 Task: Create a due date automation trigger when advanced on, on the tuesday before a card is due add dates not starting this week at 11:00 AM.
Action: Mouse moved to (956, 77)
Screenshot: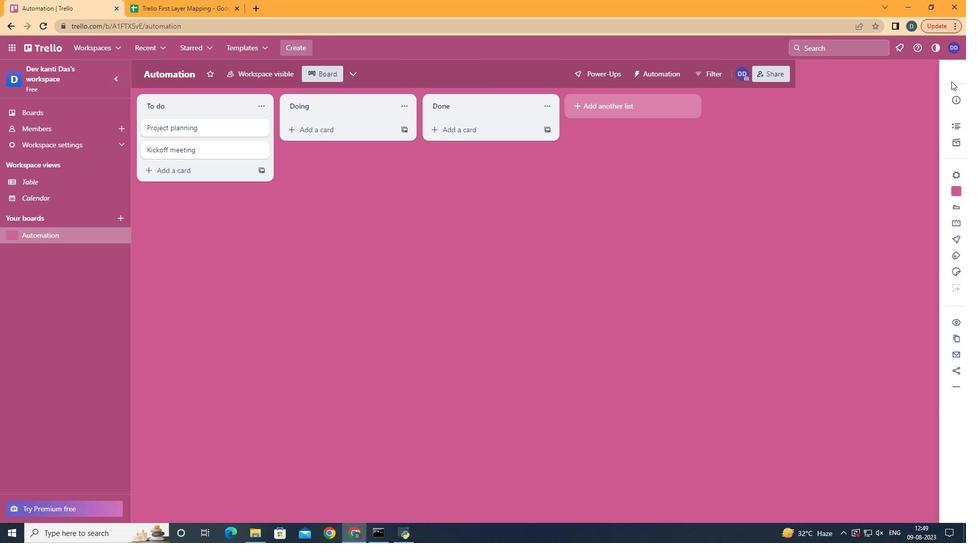 
Action: Mouse pressed left at (956, 77)
Screenshot: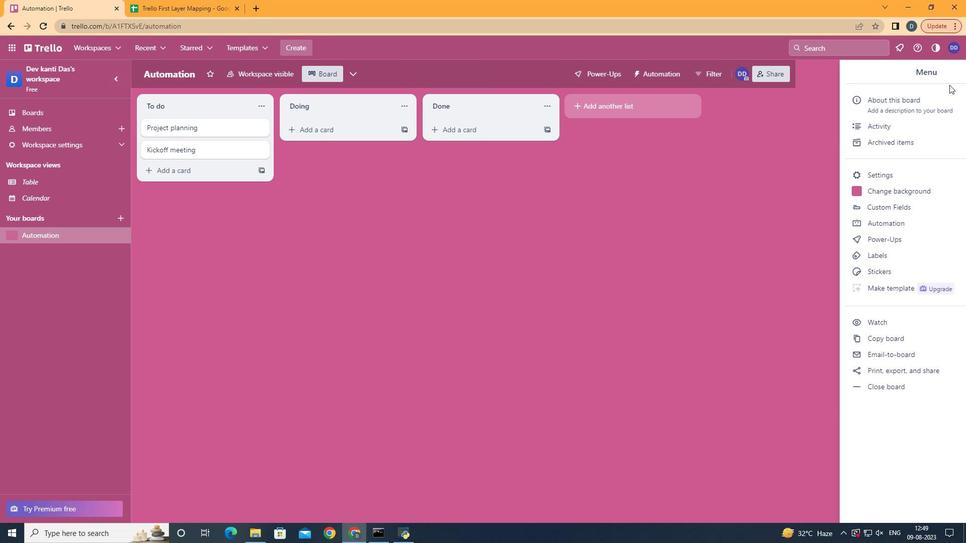 
Action: Mouse moved to (862, 227)
Screenshot: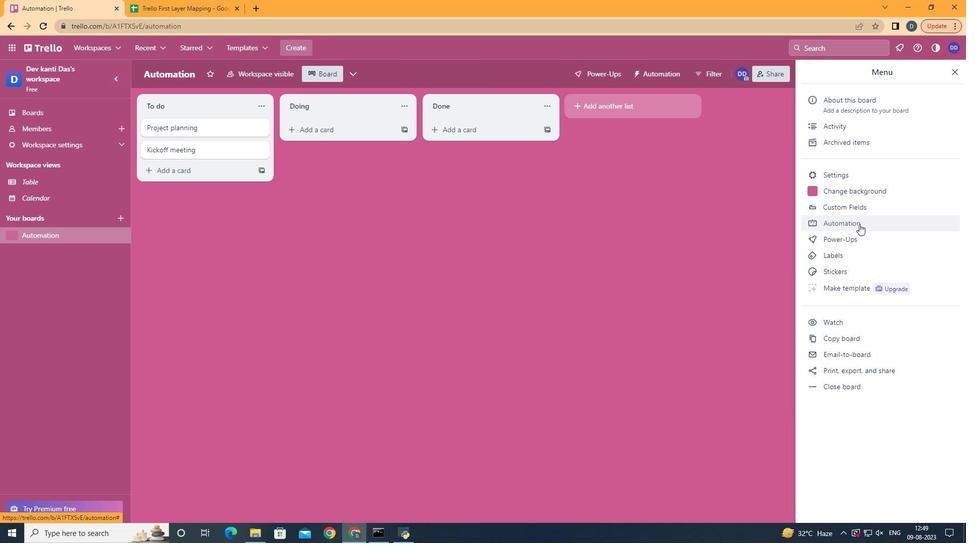 
Action: Mouse pressed left at (862, 227)
Screenshot: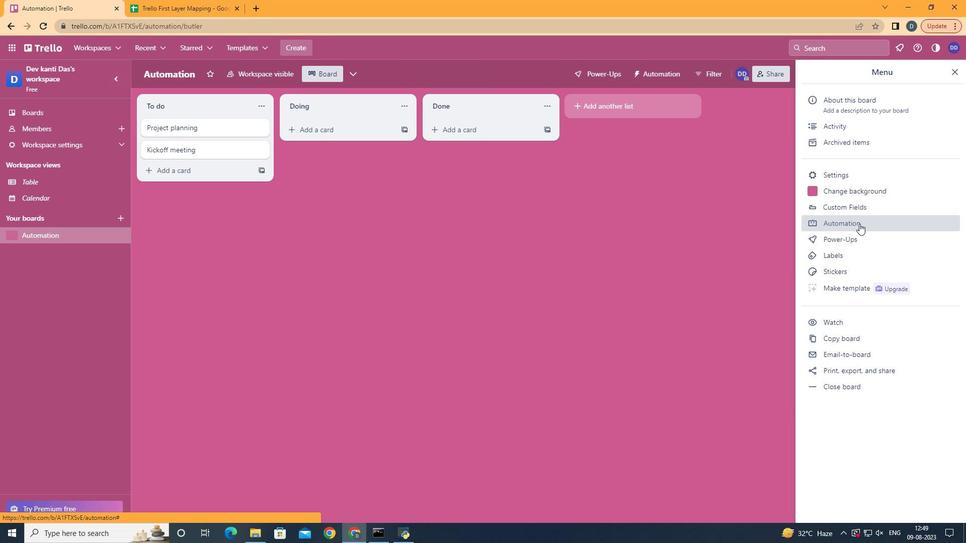 
Action: Mouse moved to (172, 197)
Screenshot: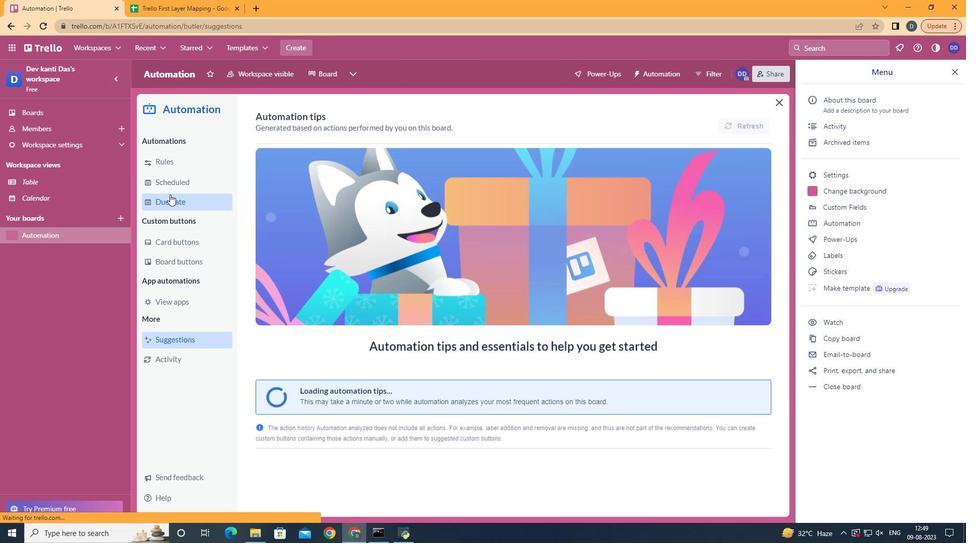 
Action: Mouse pressed left at (172, 197)
Screenshot: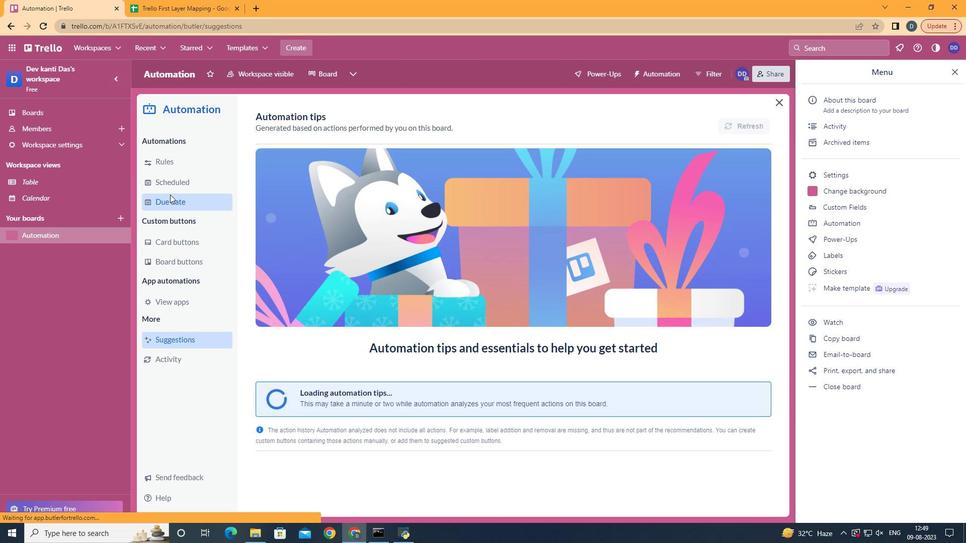 
Action: Mouse moved to (711, 125)
Screenshot: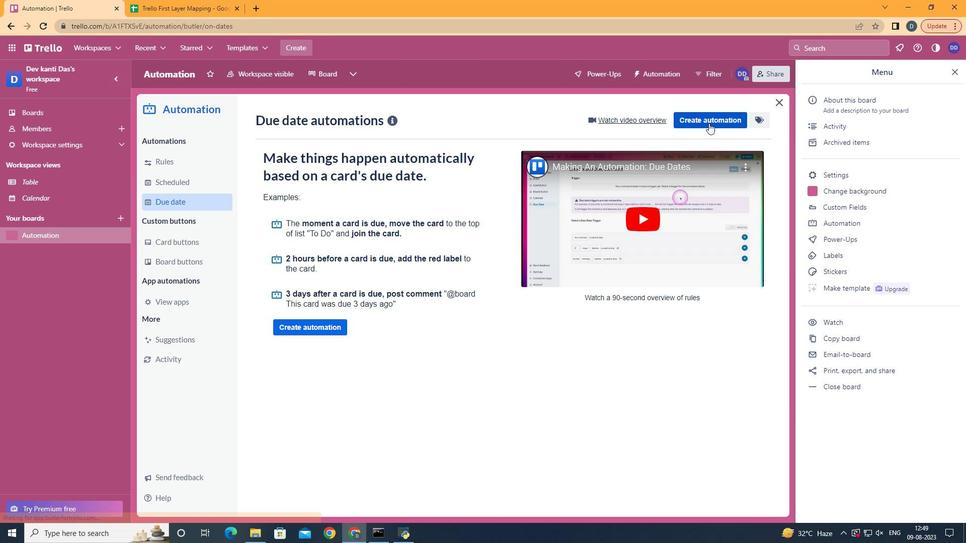 
Action: Mouse pressed left at (711, 125)
Screenshot: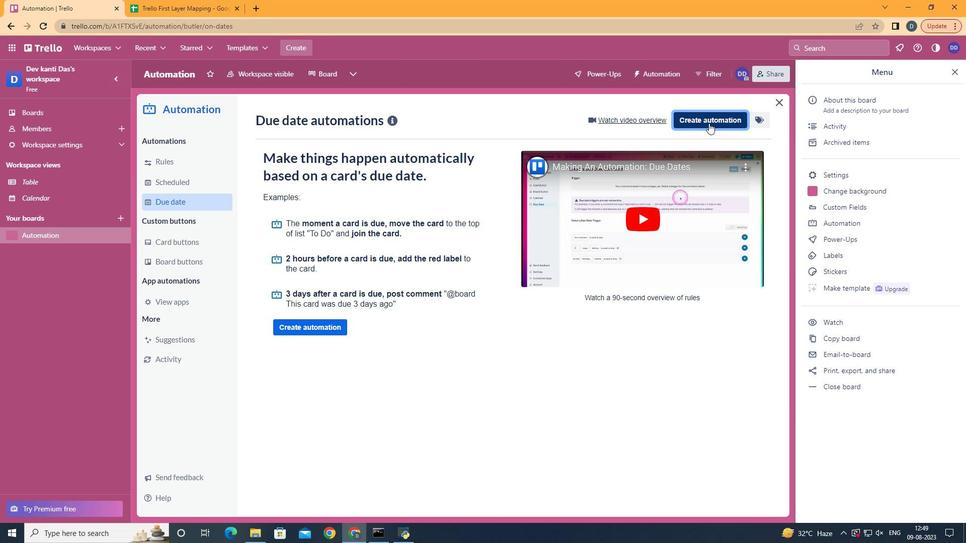 
Action: Mouse moved to (539, 220)
Screenshot: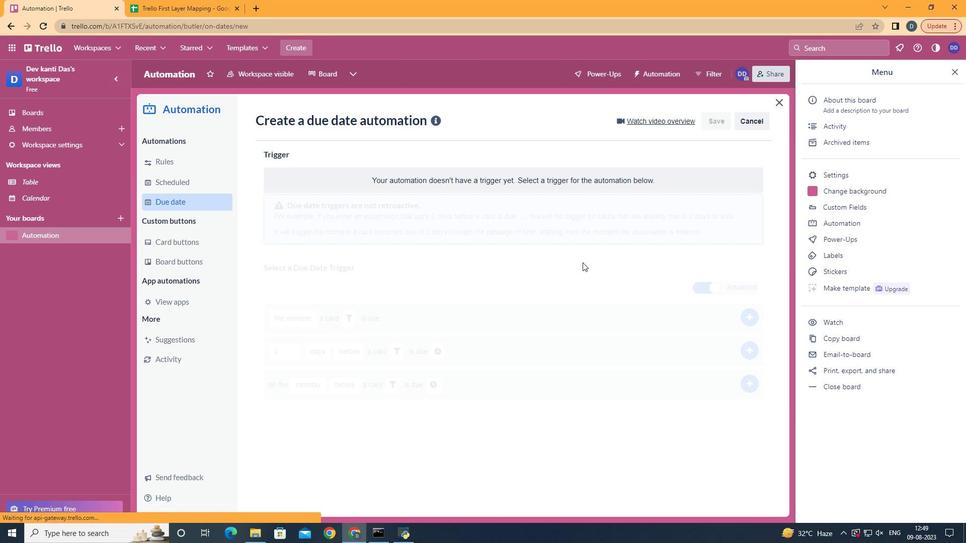 
Action: Mouse pressed left at (539, 220)
Screenshot: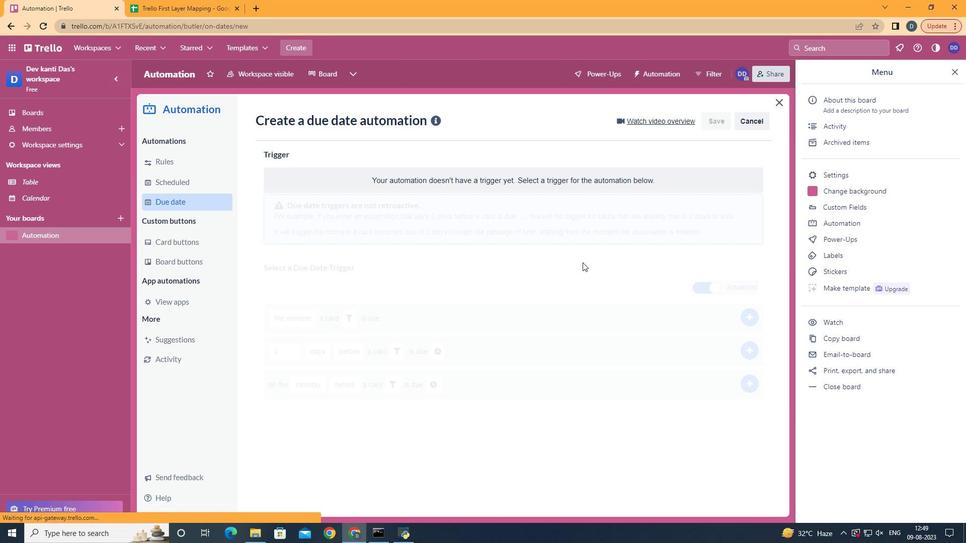 
Action: Mouse moved to (333, 285)
Screenshot: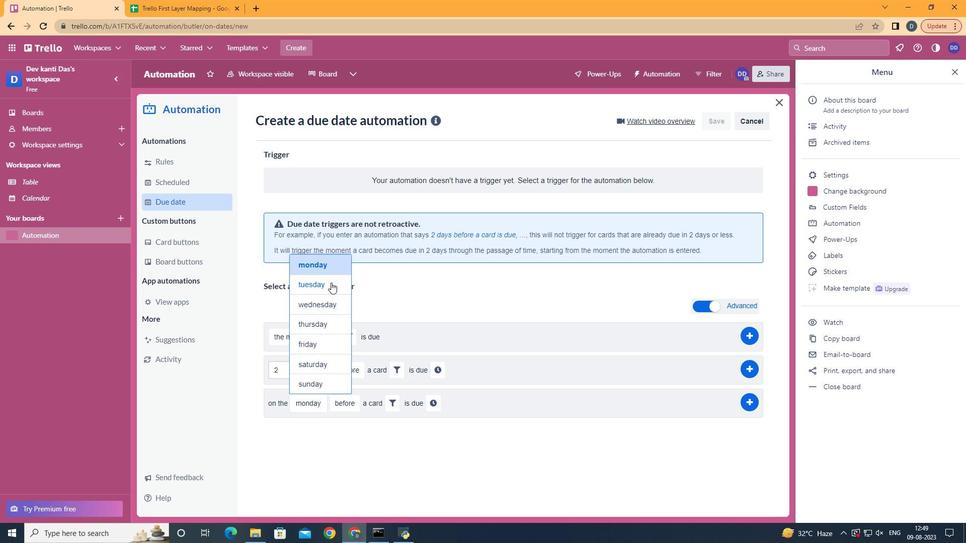 
Action: Mouse pressed left at (333, 285)
Screenshot: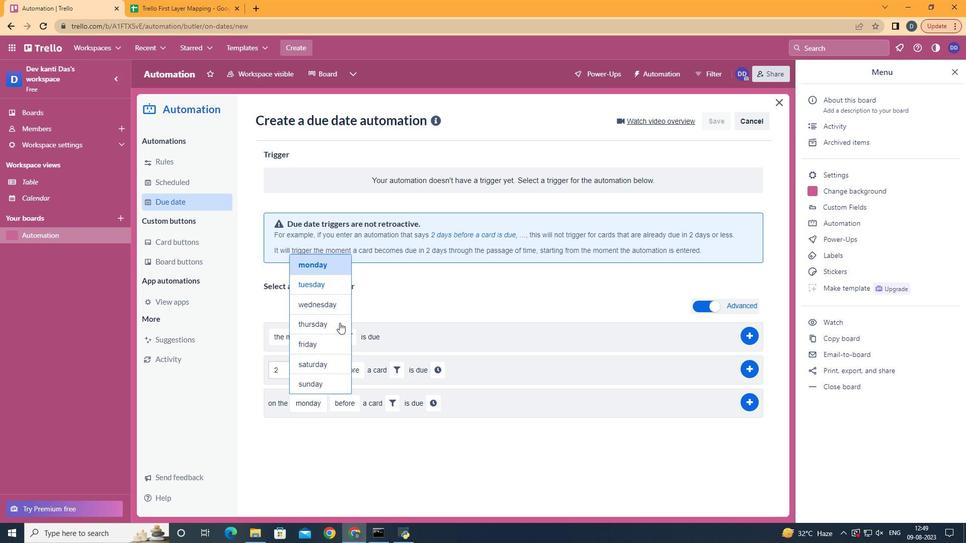 
Action: Mouse moved to (348, 423)
Screenshot: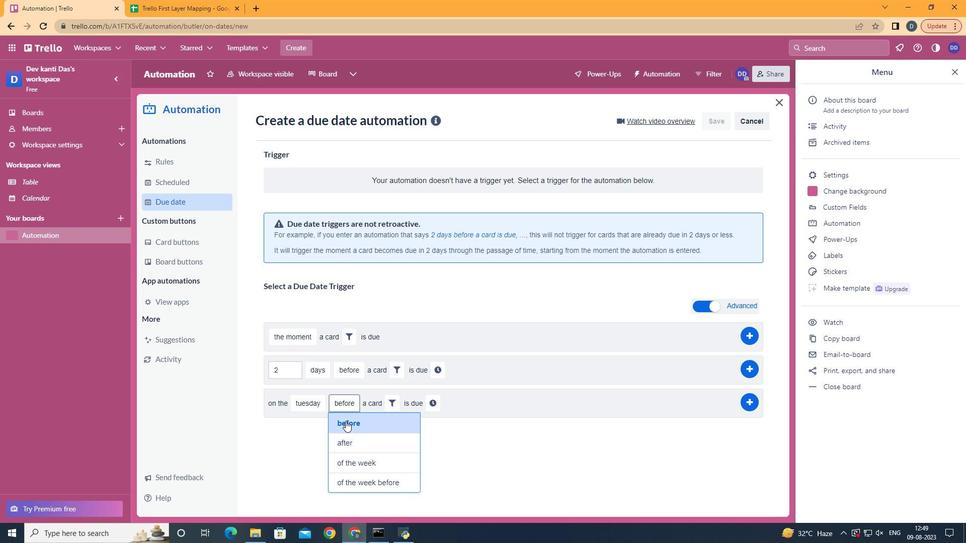 
Action: Mouse pressed left at (348, 423)
Screenshot: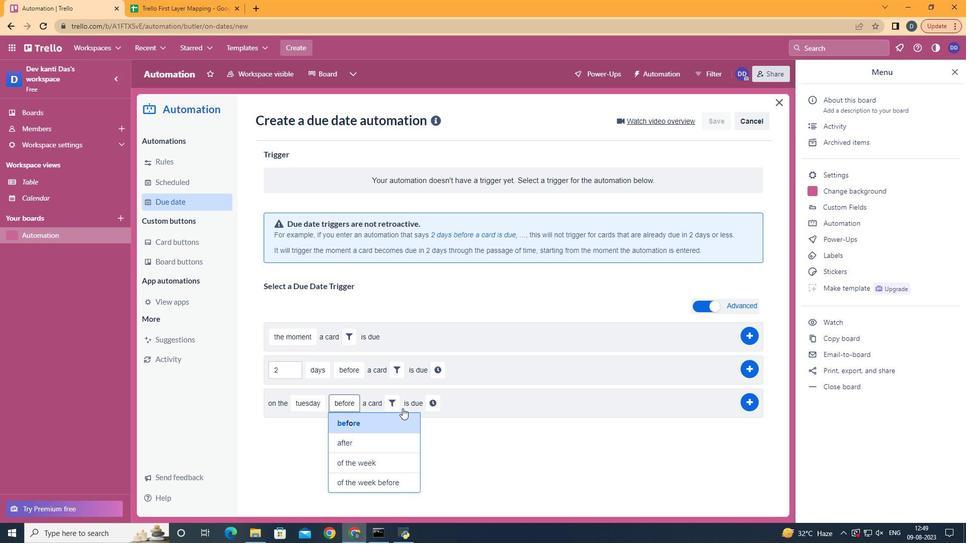 
Action: Mouse moved to (399, 404)
Screenshot: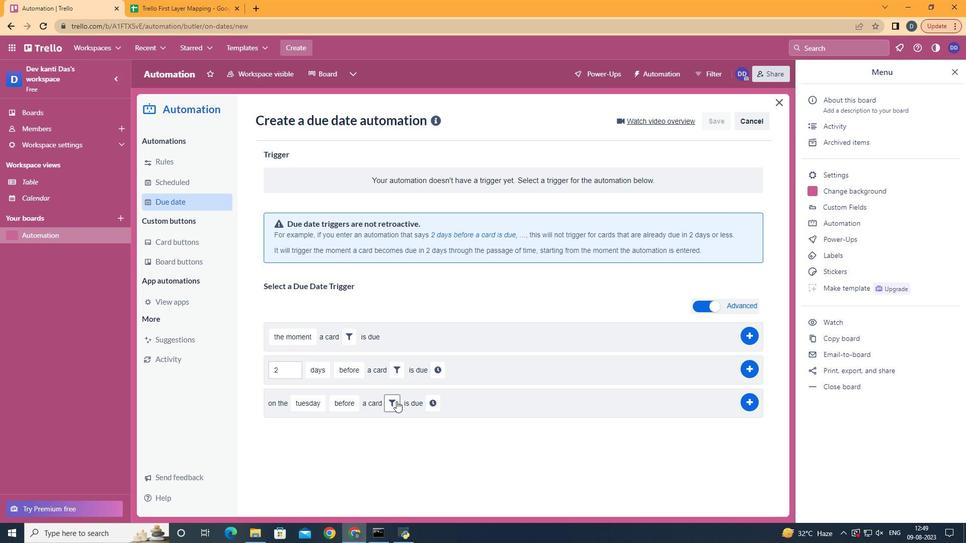 
Action: Mouse pressed left at (399, 404)
Screenshot: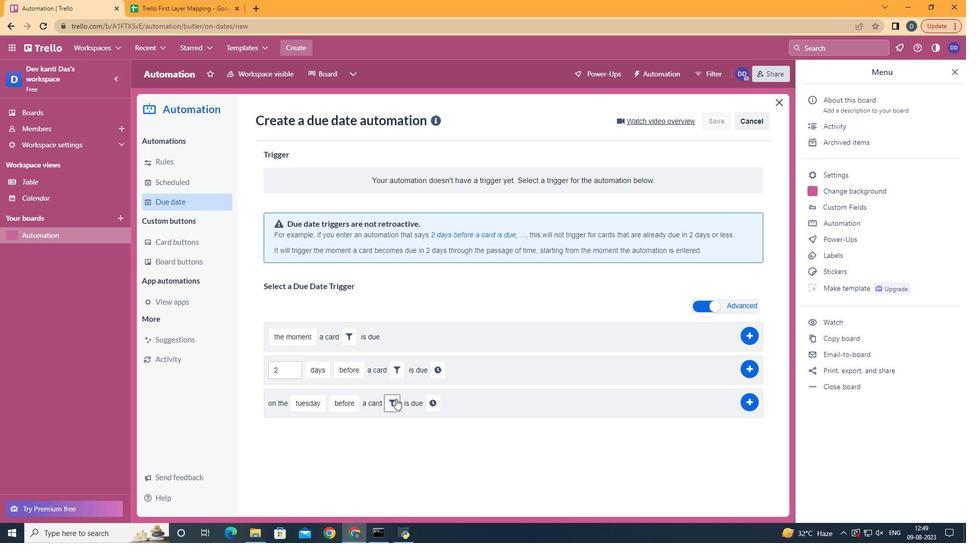 
Action: Mouse moved to (446, 432)
Screenshot: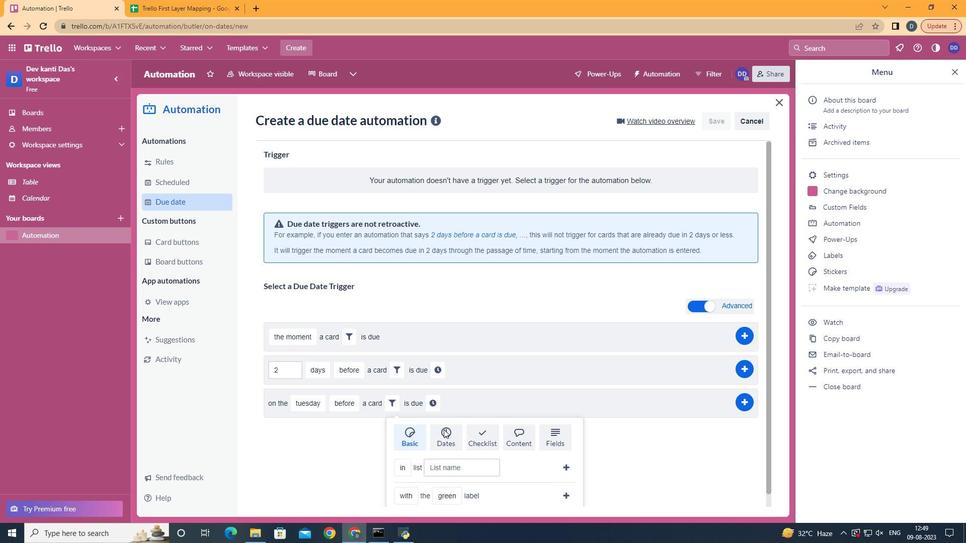 
Action: Mouse pressed left at (446, 432)
Screenshot: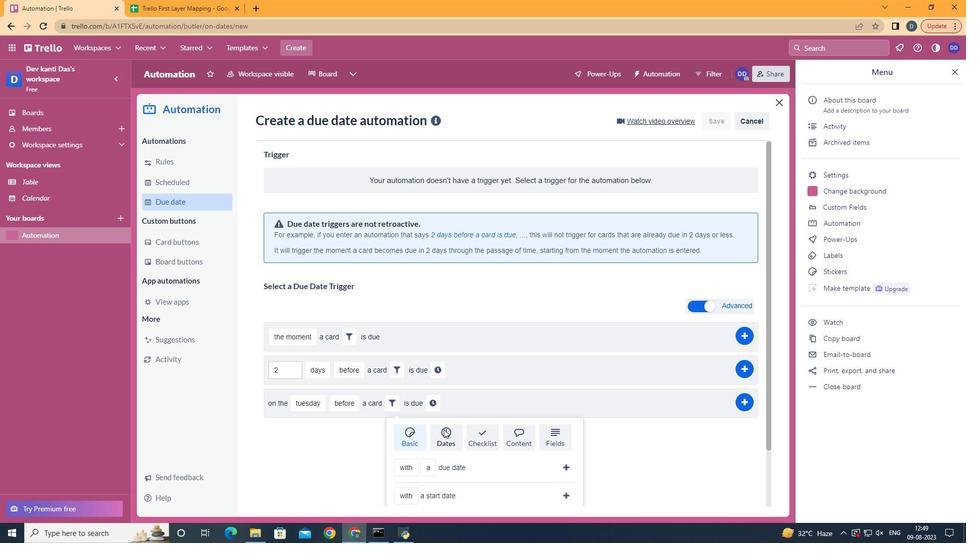 
Action: Mouse moved to (447, 432)
Screenshot: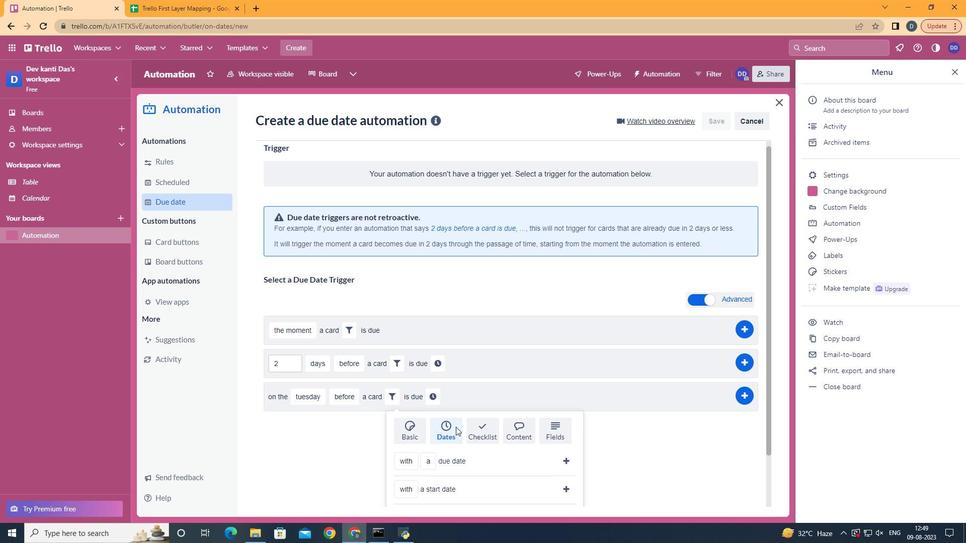 
Action: Mouse scrolled (447, 431) with delta (0, 0)
Screenshot: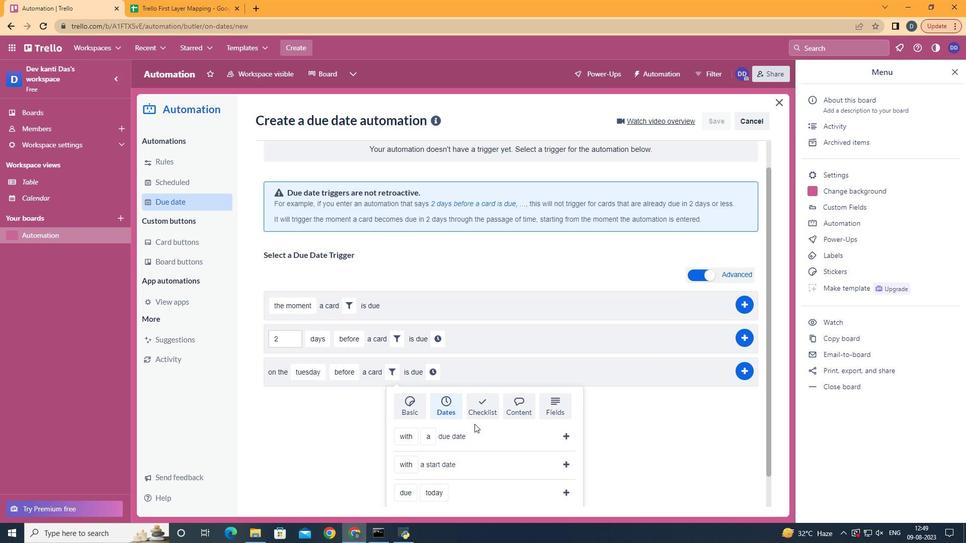 
Action: Mouse scrolled (447, 431) with delta (0, 0)
Screenshot: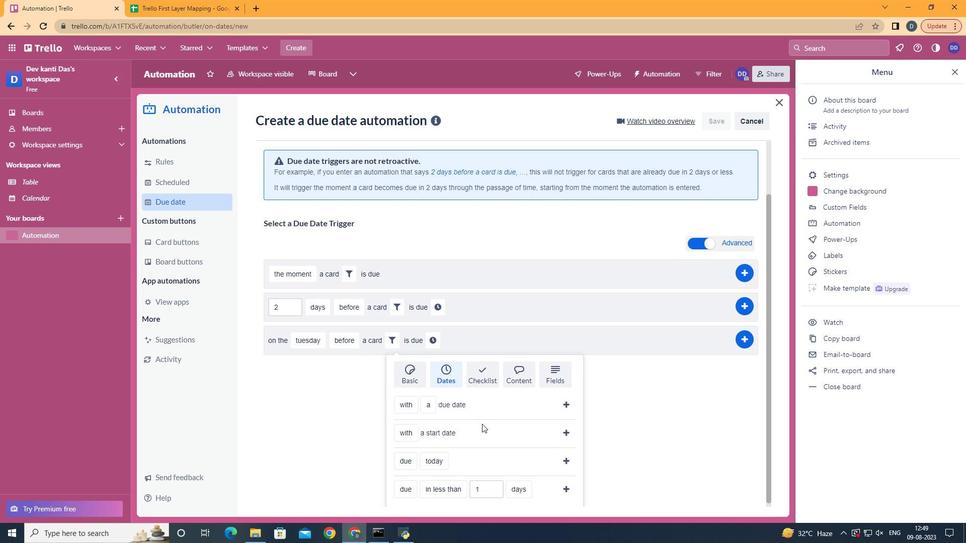 
Action: Mouse scrolled (447, 431) with delta (0, 0)
Screenshot: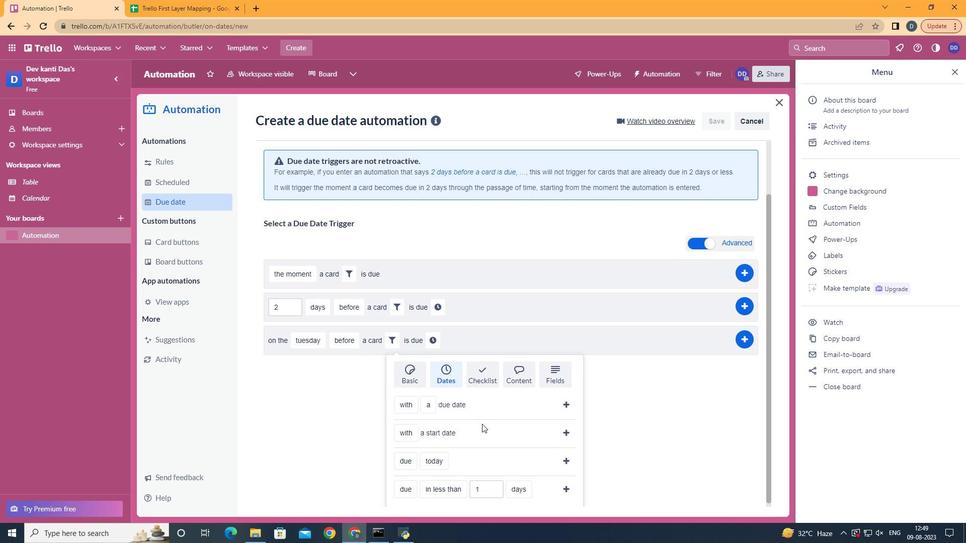
Action: Mouse scrolled (447, 431) with delta (0, 0)
Screenshot: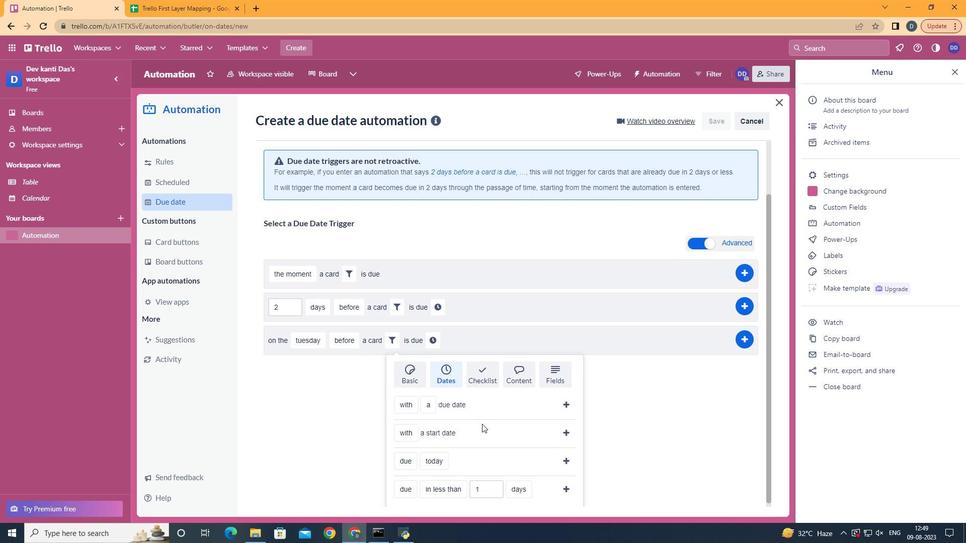 
Action: Mouse moved to (447, 432)
Screenshot: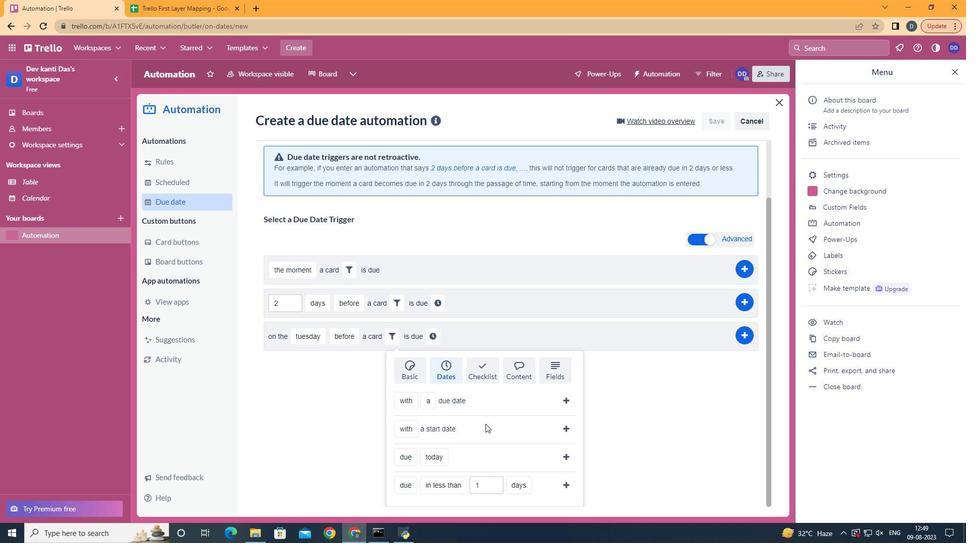 
Action: Mouse scrolled (447, 431) with delta (0, 0)
Screenshot: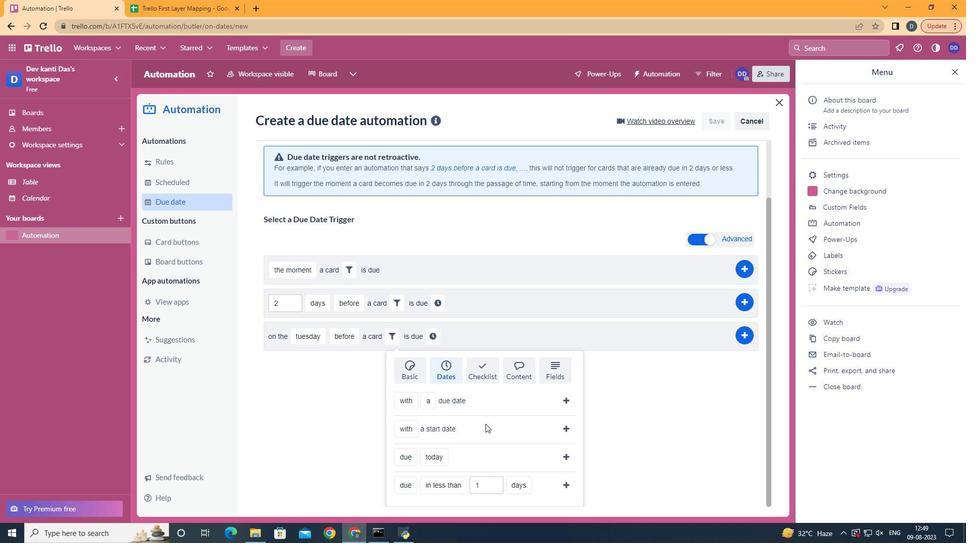 
Action: Mouse moved to (423, 439)
Screenshot: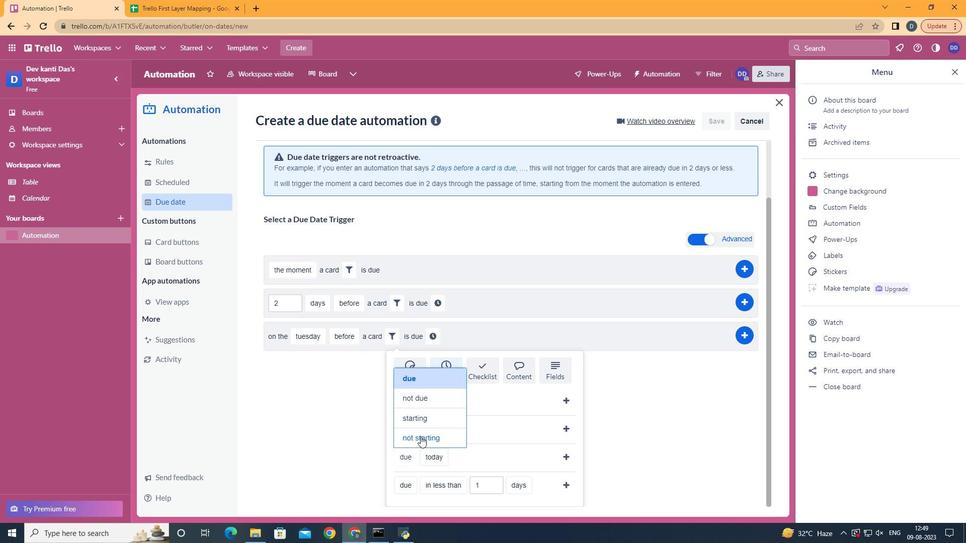 
Action: Mouse pressed left at (423, 439)
Screenshot: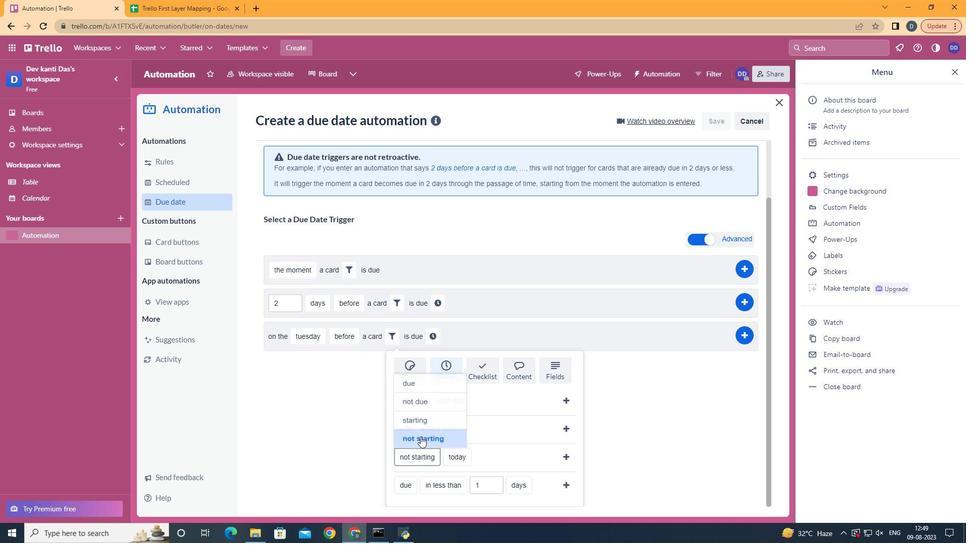 
Action: Mouse moved to (479, 381)
Screenshot: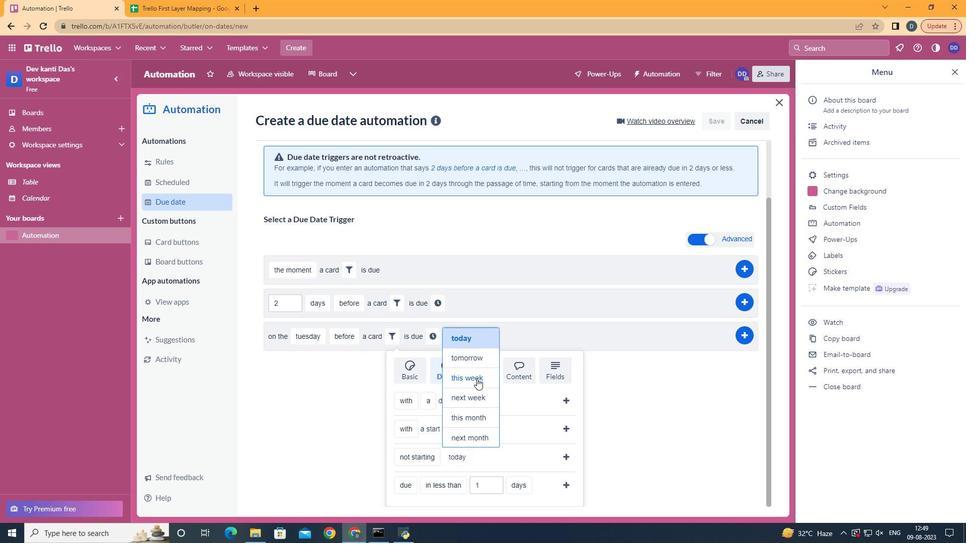 
Action: Mouse pressed left at (479, 381)
Screenshot: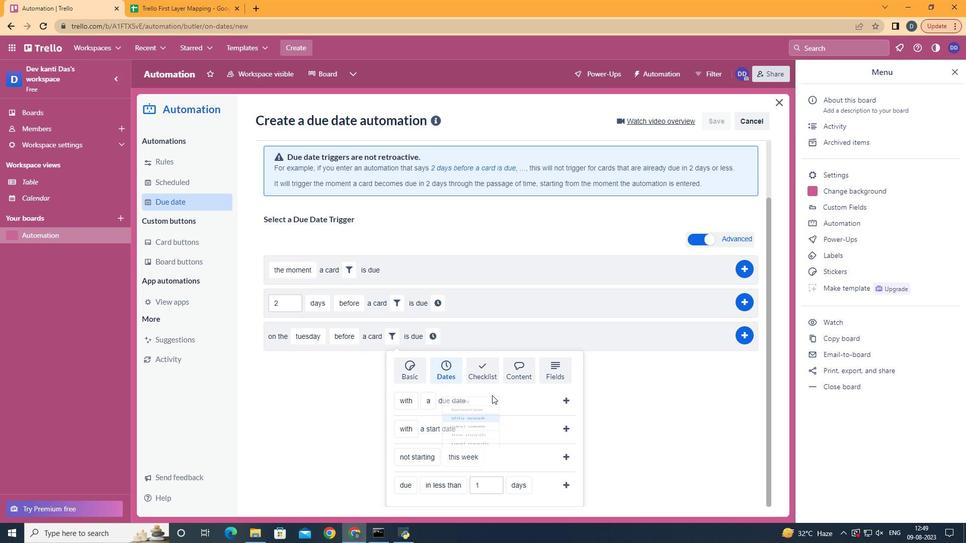 
Action: Mouse moved to (565, 460)
Screenshot: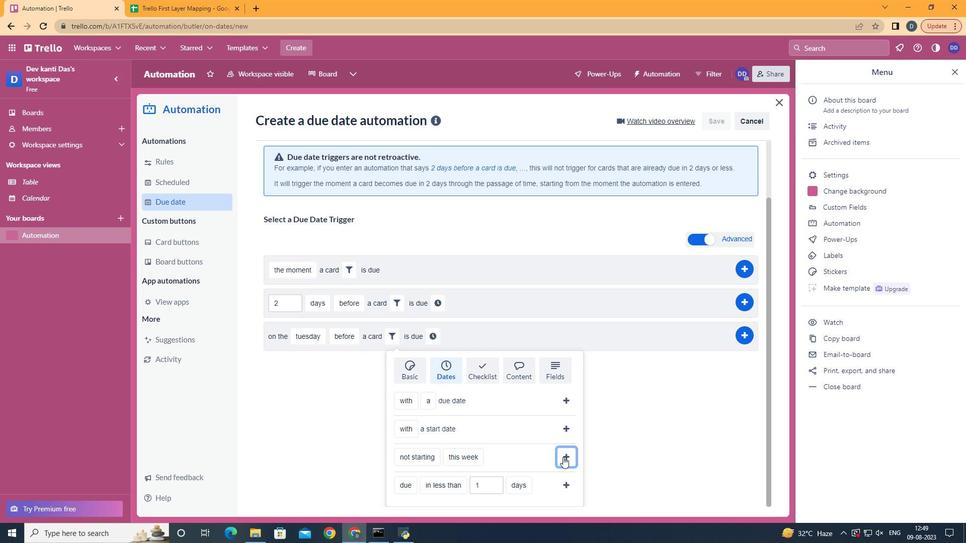 
Action: Mouse pressed left at (565, 460)
Screenshot: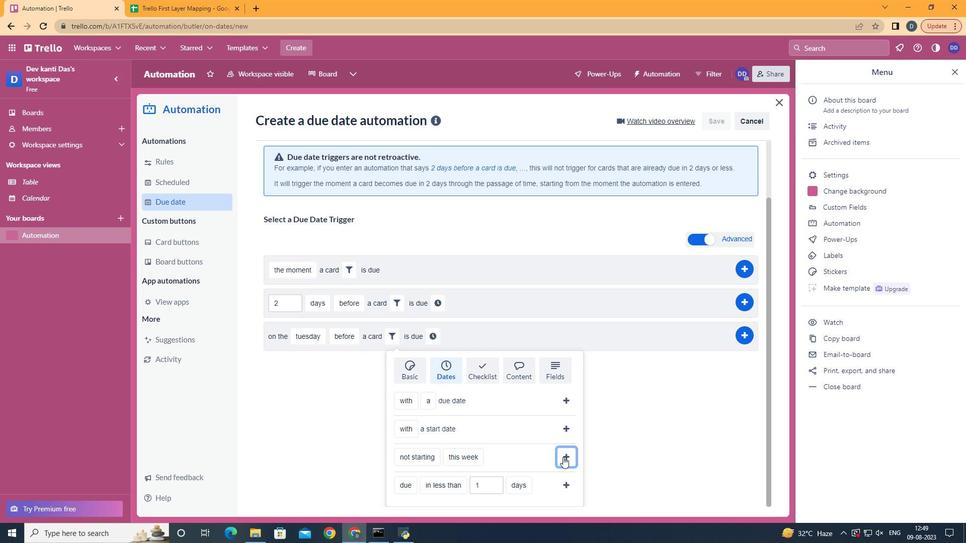 
Action: Mouse moved to (526, 408)
Screenshot: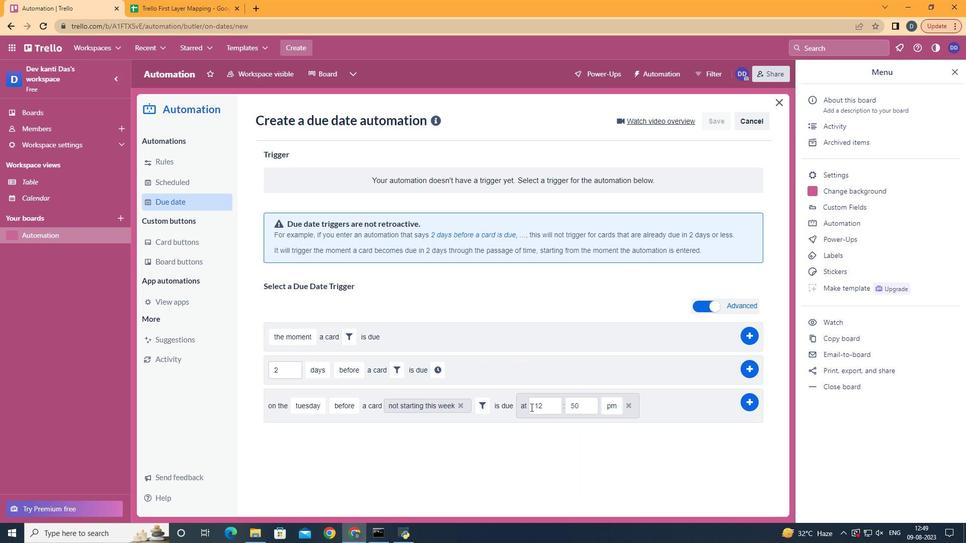 
Action: Mouse pressed left at (526, 408)
Screenshot: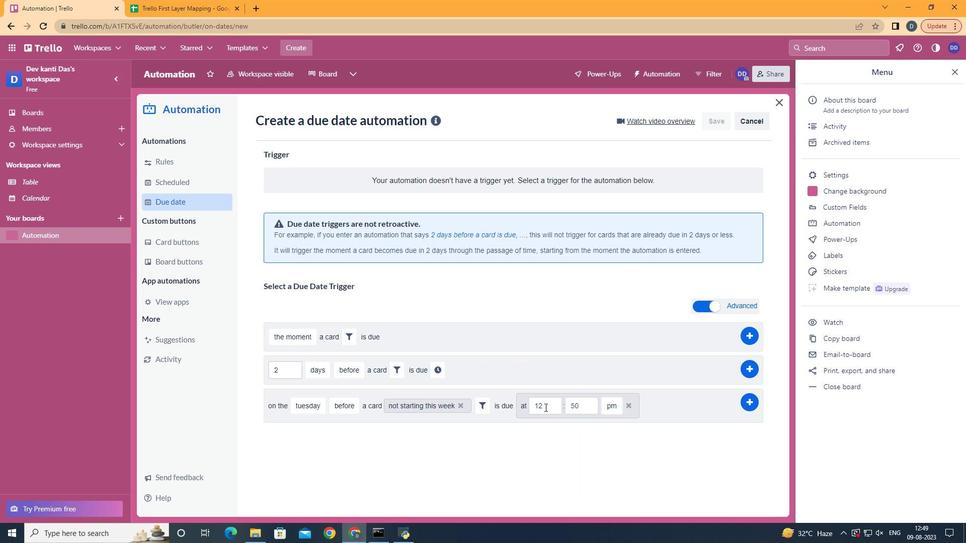 
Action: Mouse moved to (555, 409)
Screenshot: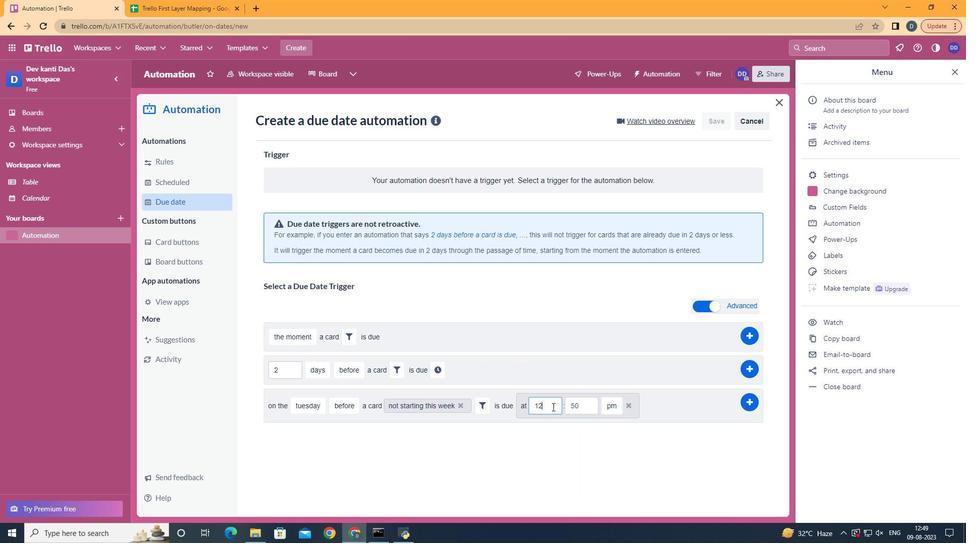 
Action: Mouse pressed left at (555, 409)
Screenshot: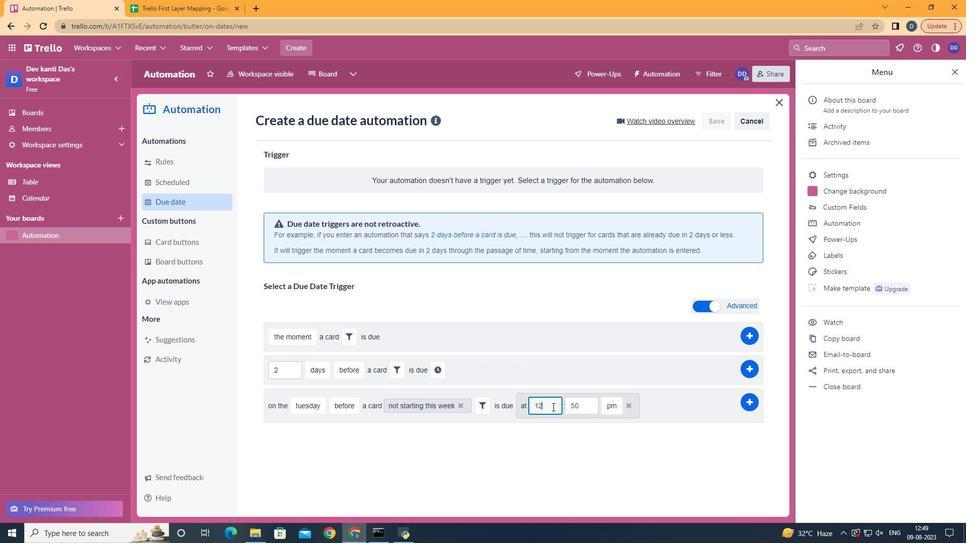 
Action: Key pressed <Key.backspace>1
Screenshot: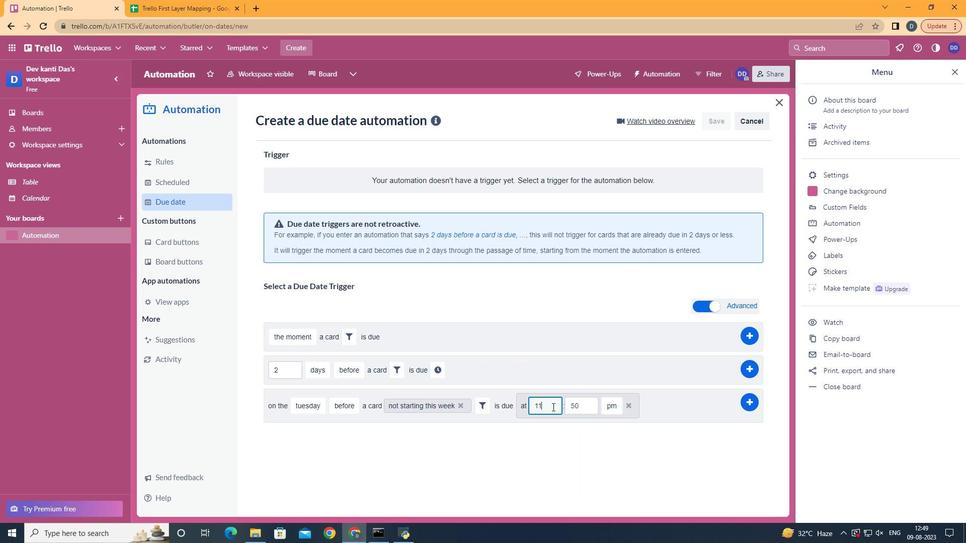 
Action: Mouse moved to (587, 402)
Screenshot: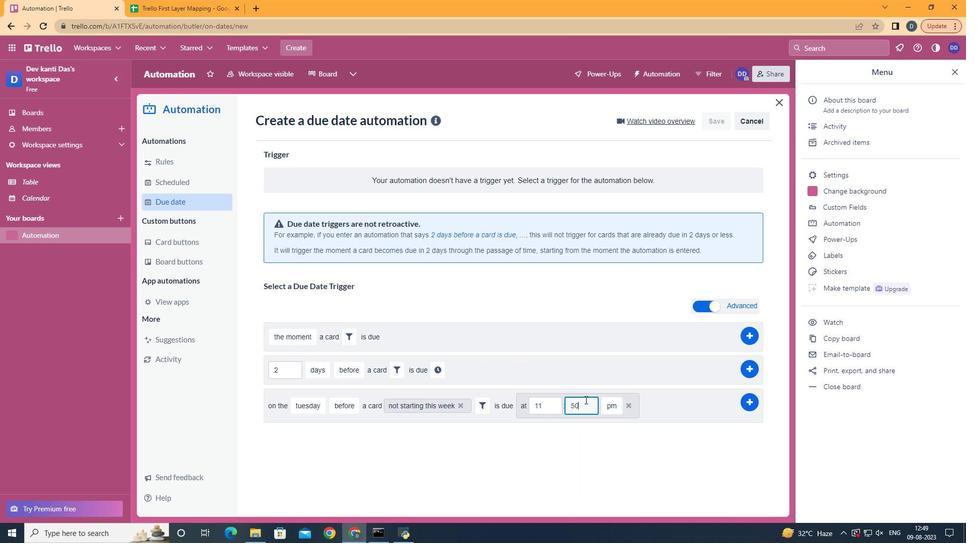 
Action: Mouse pressed left at (587, 402)
Screenshot: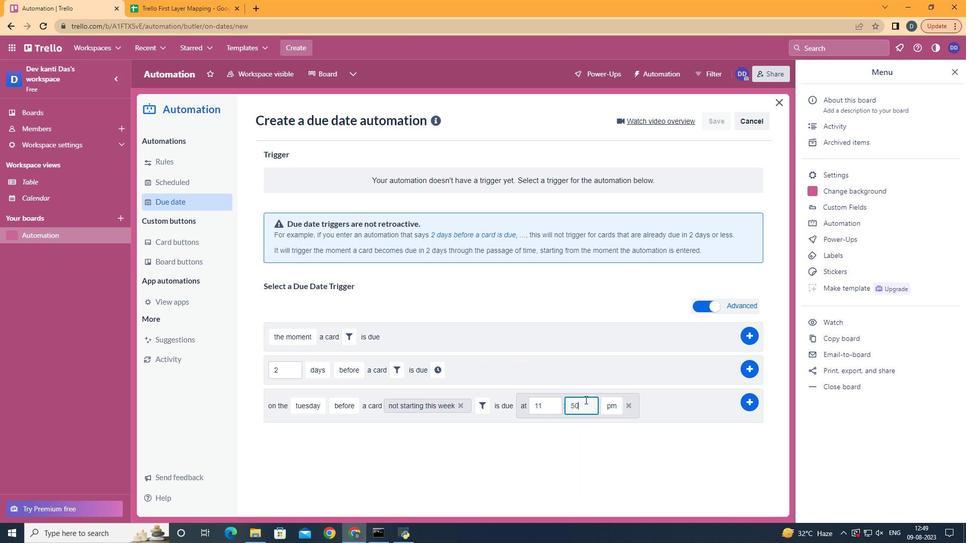 
Action: Key pressed <Key.backspace>
Screenshot: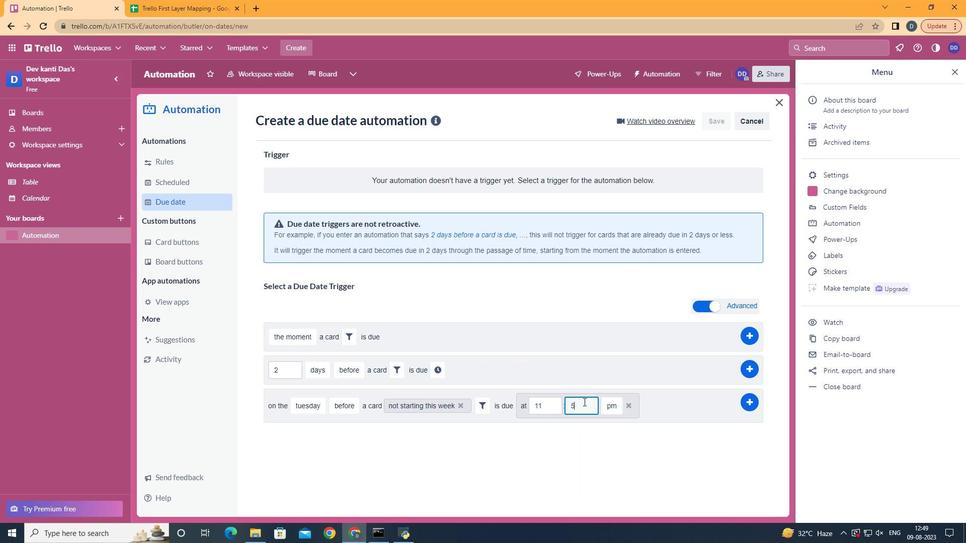 
Action: Mouse moved to (586, 404)
Screenshot: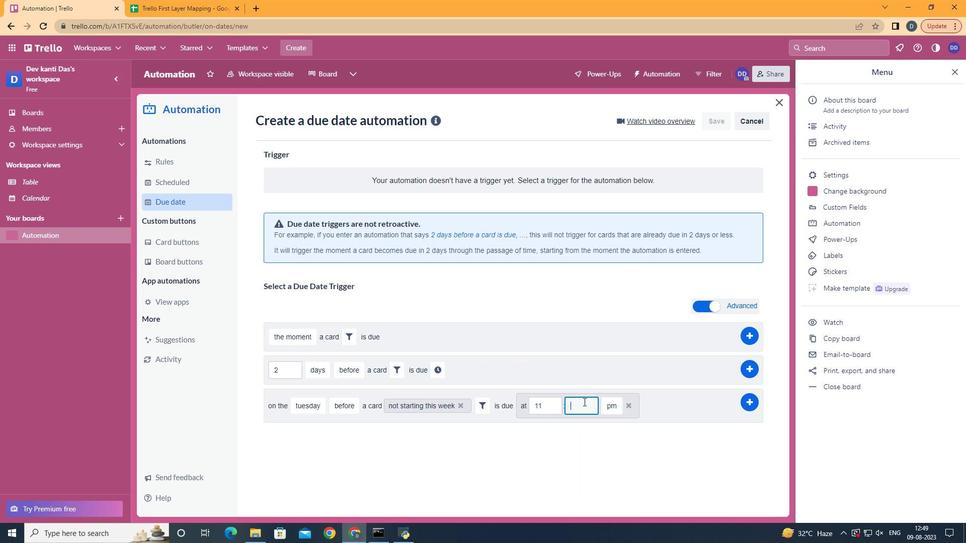 
Action: Key pressed <Key.backspace>00
Screenshot: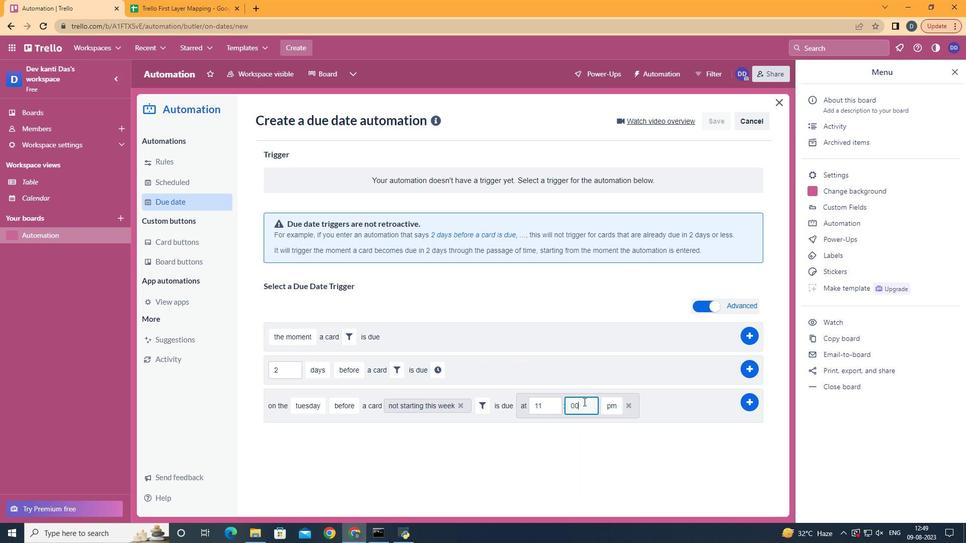 
Action: Mouse moved to (618, 422)
Screenshot: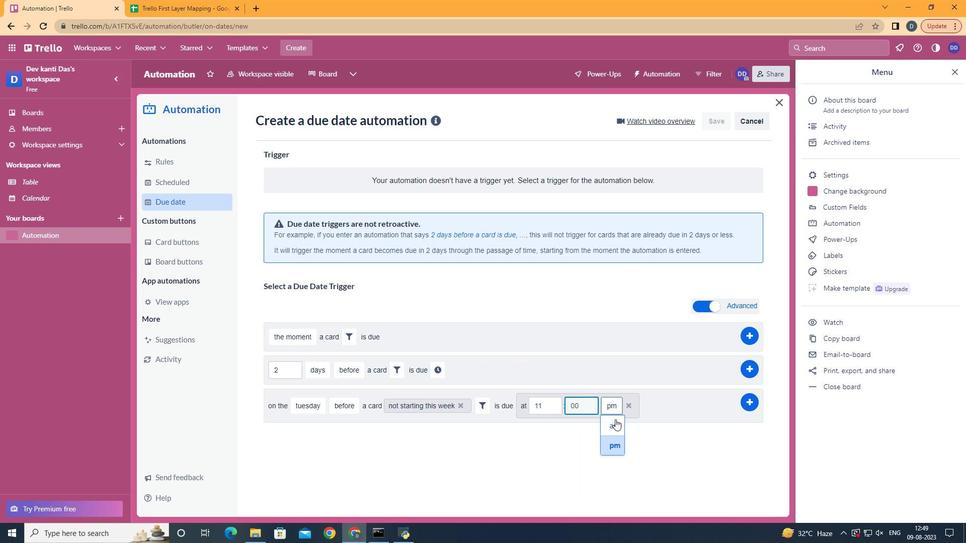 
Action: Mouse pressed left at (618, 422)
Screenshot: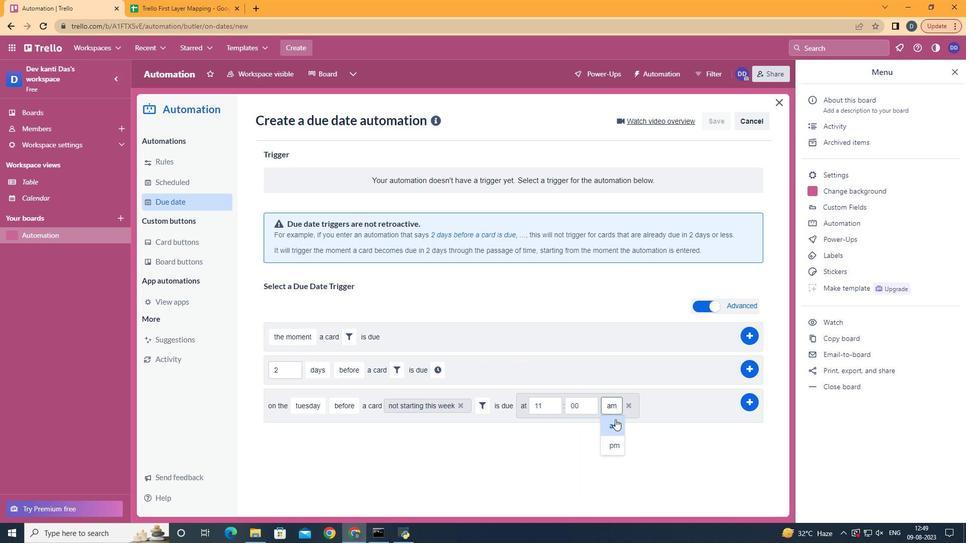 
Action: Mouse moved to (756, 402)
Screenshot: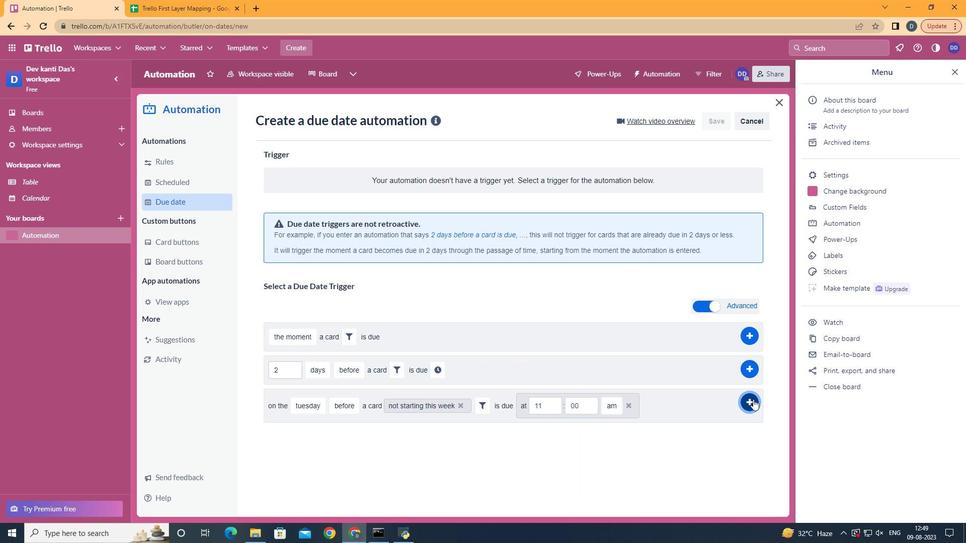 
Action: Mouse pressed left at (756, 402)
Screenshot: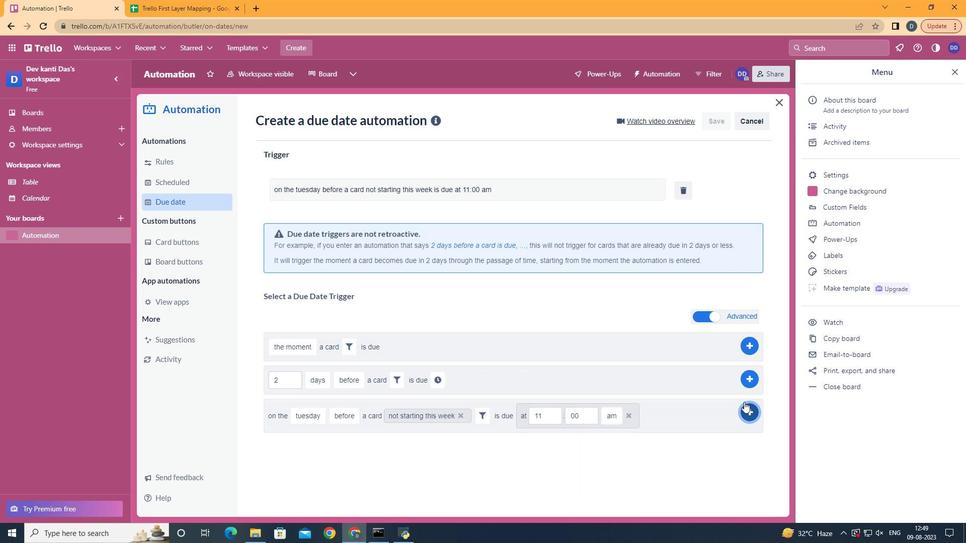 
Action: Mouse moved to (251, 179)
Screenshot: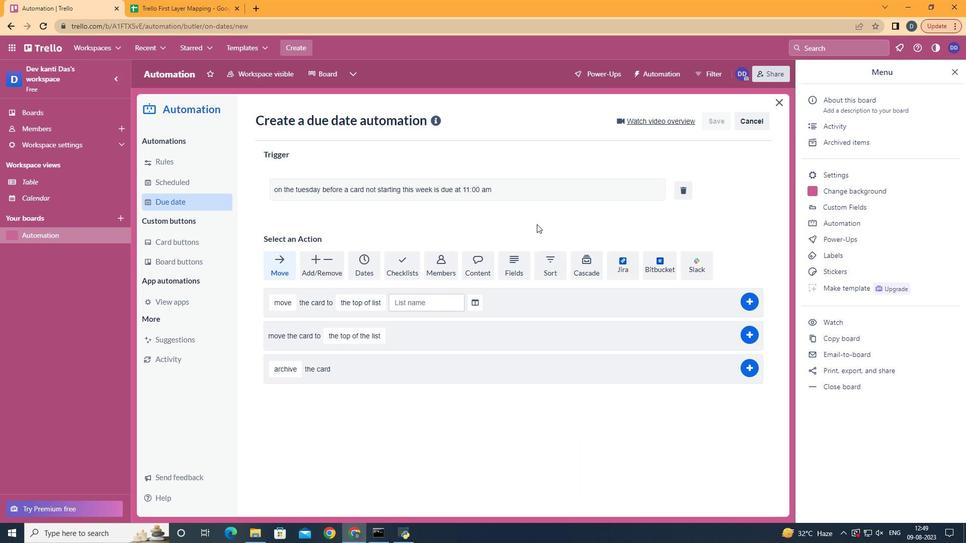 
